 Task: Move the card to "the previous list on the board".
Action: Mouse moved to (968, 78)
Screenshot: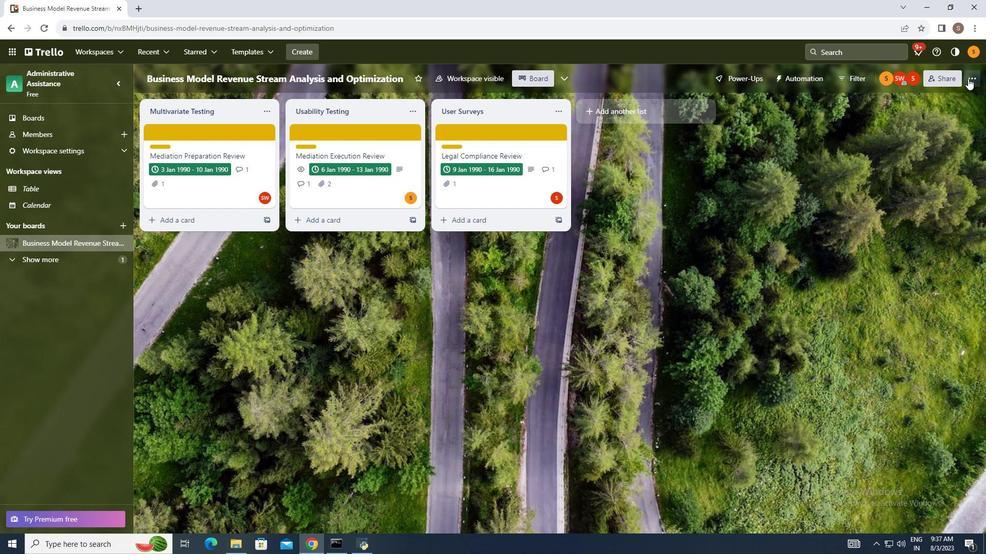 
Action: Mouse pressed left at (968, 78)
Screenshot: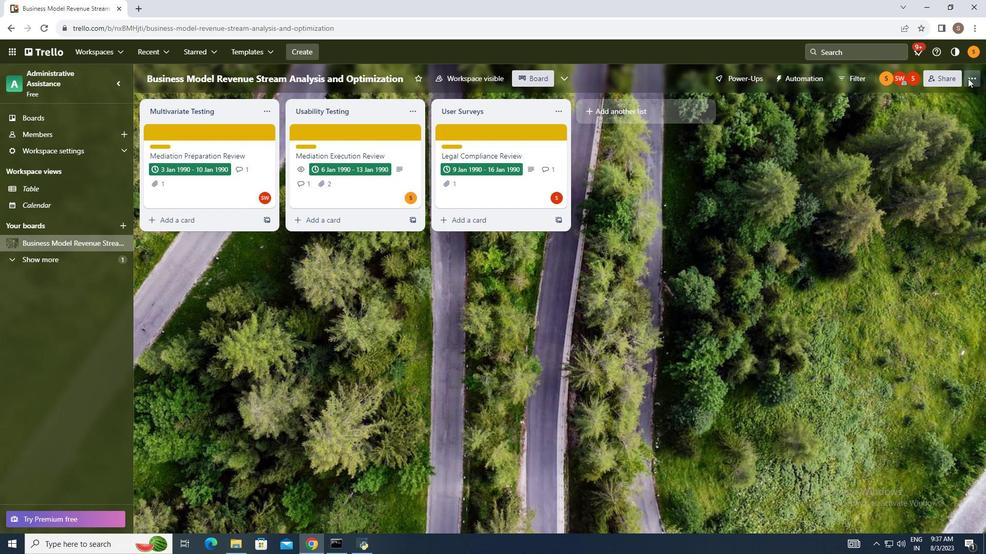 
Action: Mouse moved to (904, 219)
Screenshot: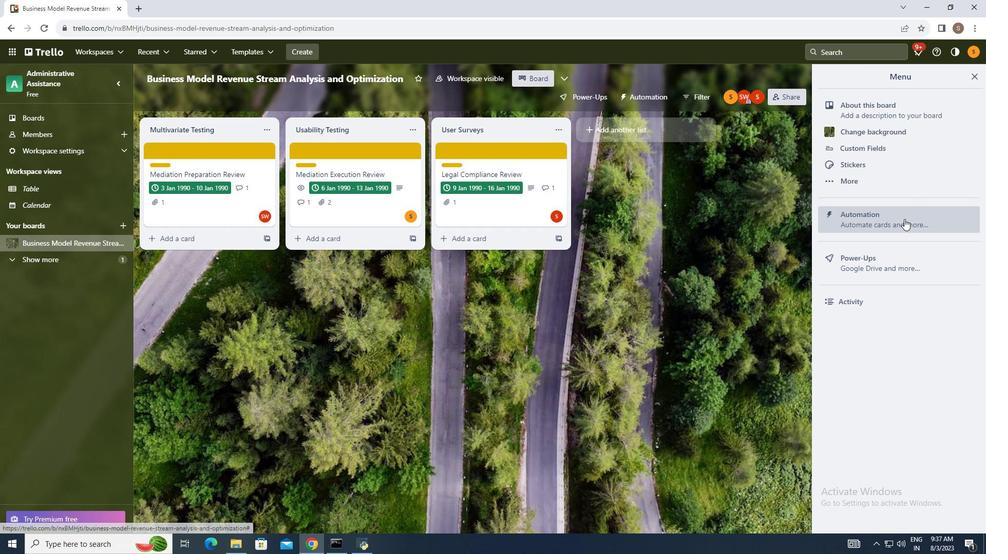 
Action: Mouse pressed left at (904, 219)
Screenshot: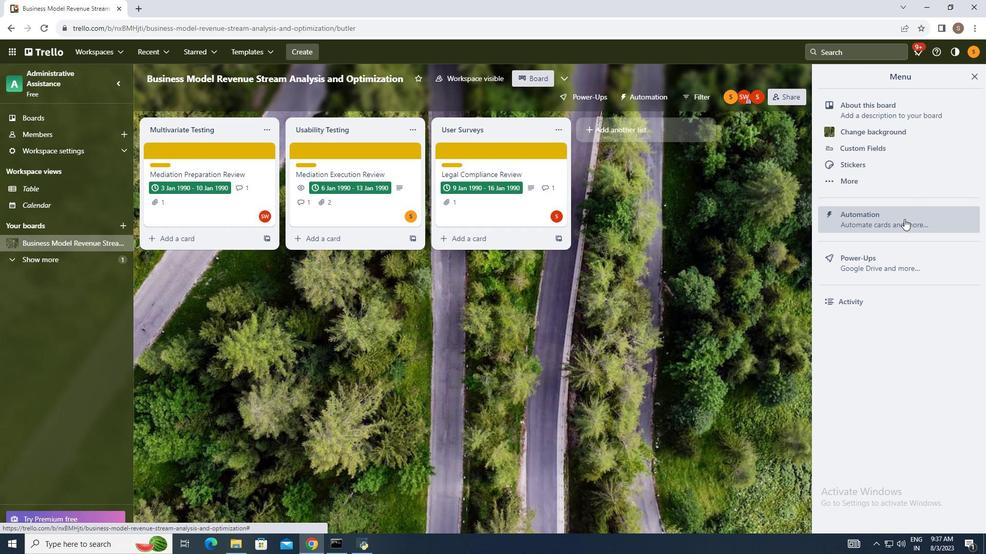 
Action: Mouse moved to (192, 262)
Screenshot: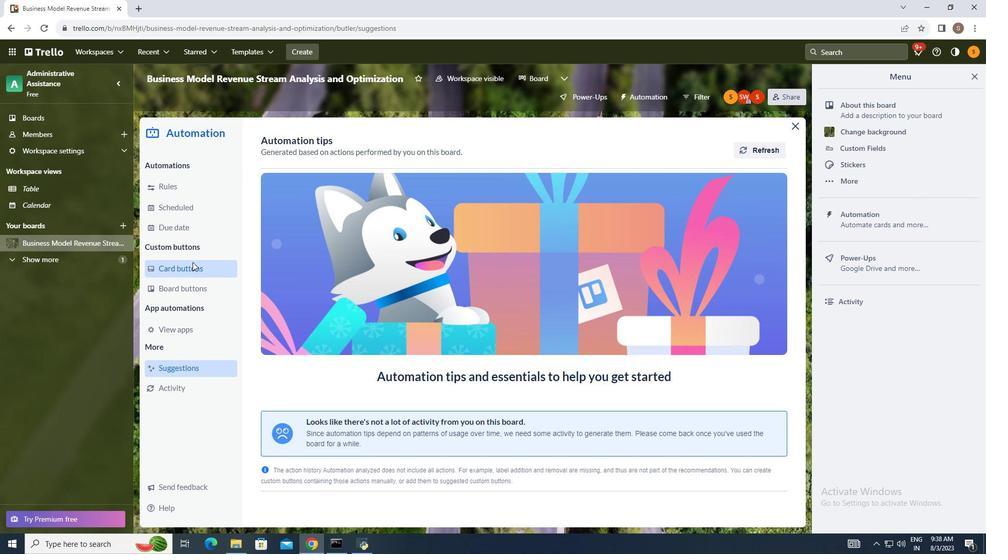 
Action: Mouse pressed left at (192, 262)
Screenshot: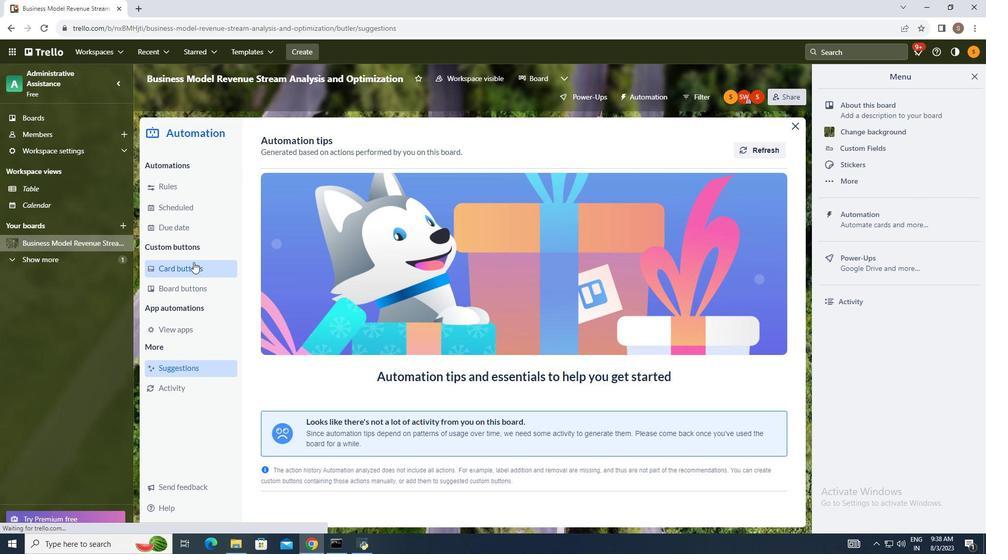 
Action: Mouse moved to (749, 137)
Screenshot: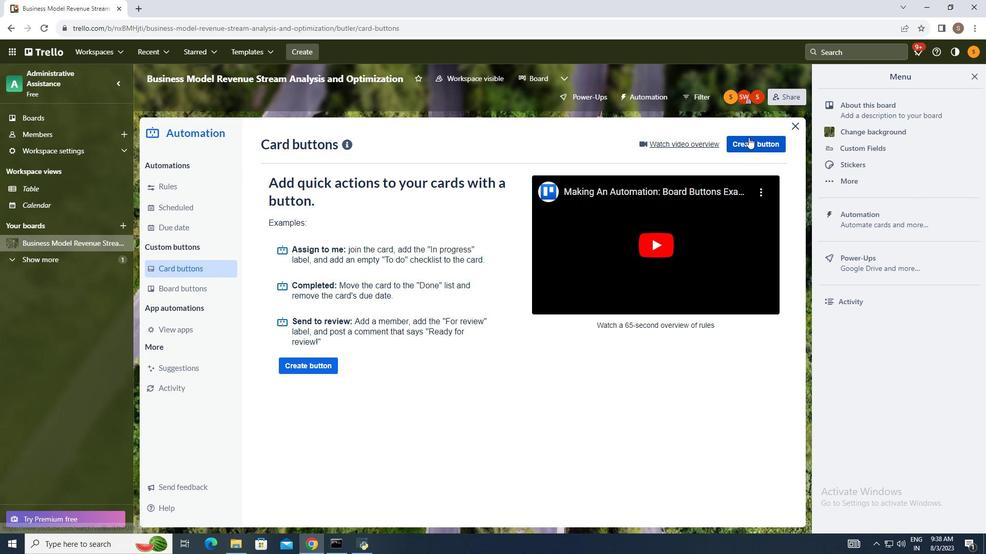 
Action: Mouse pressed left at (749, 137)
Screenshot: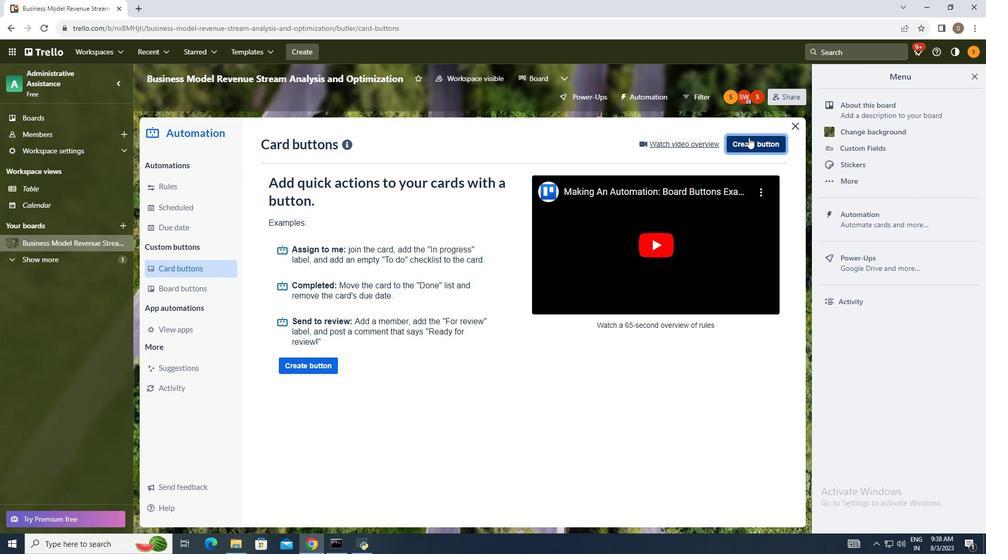 
Action: Mouse moved to (506, 279)
Screenshot: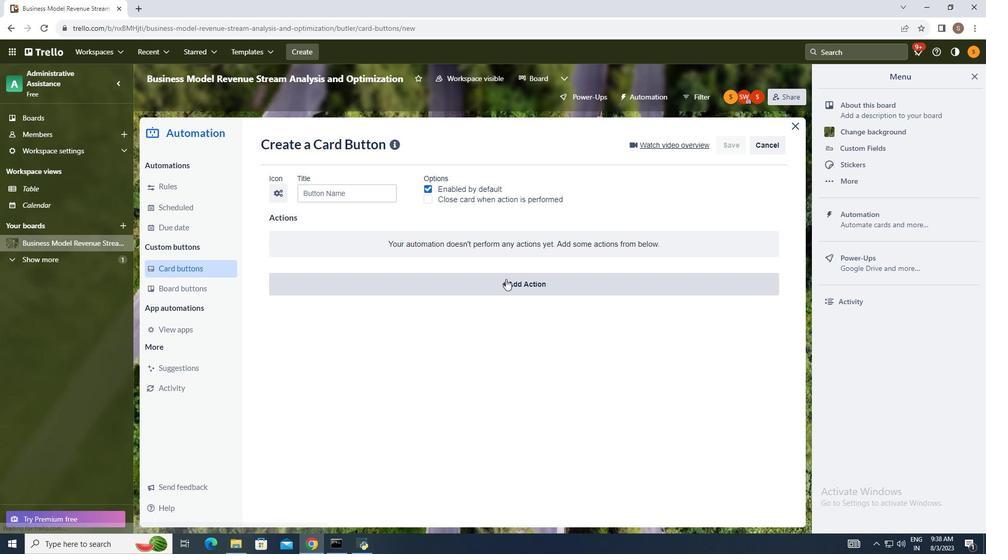 
Action: Mouse pressed left at (506, 279)
Screenshot: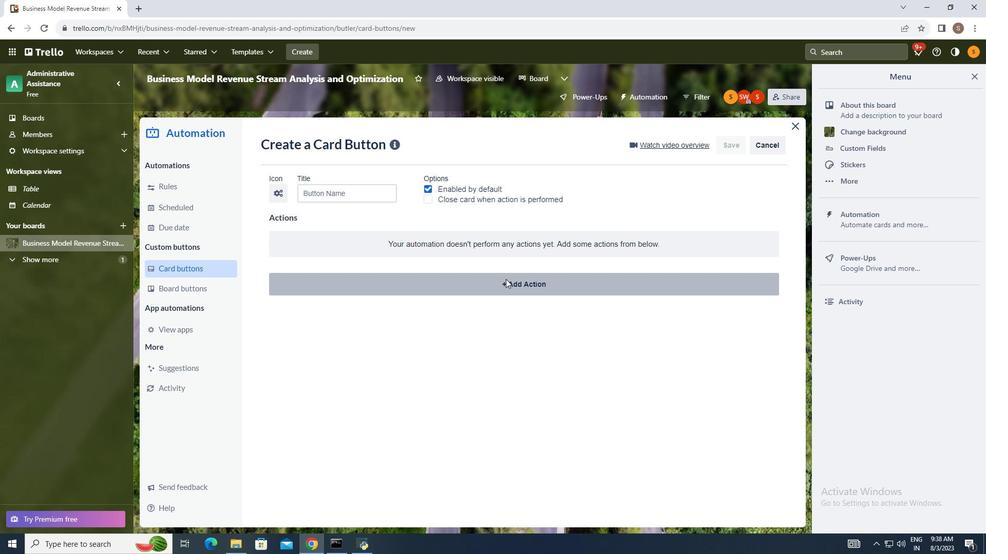 
Action: Mouse moved to (359, 394)
Screenshot: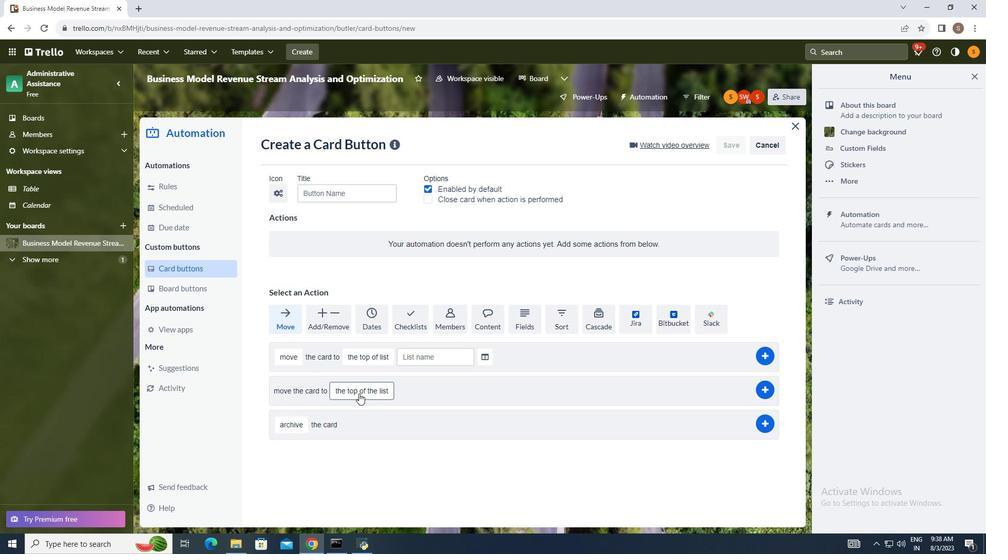 
Action: Mouse pressed left at (359, 394)
Screenshot: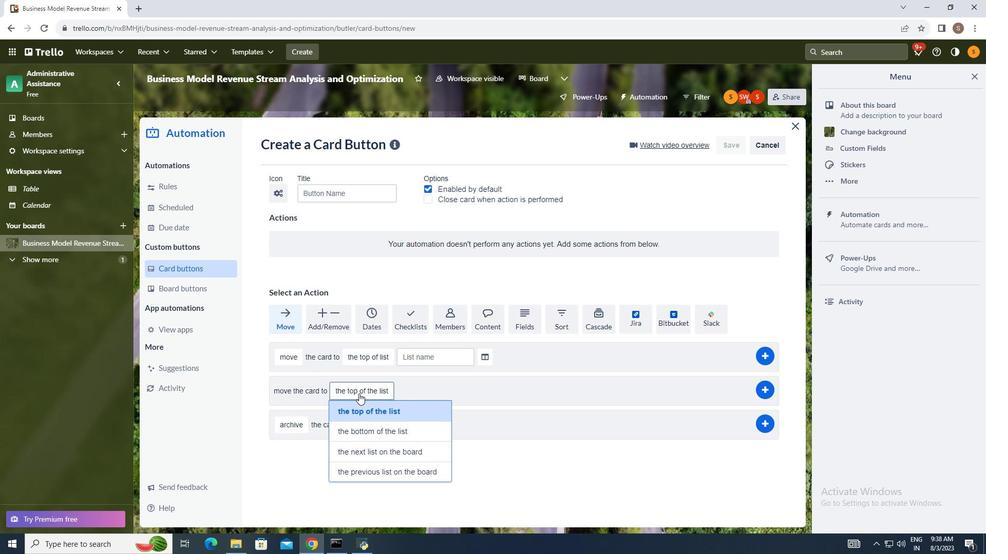 
Action: Mouse moved to (372, 470)
Screenshot: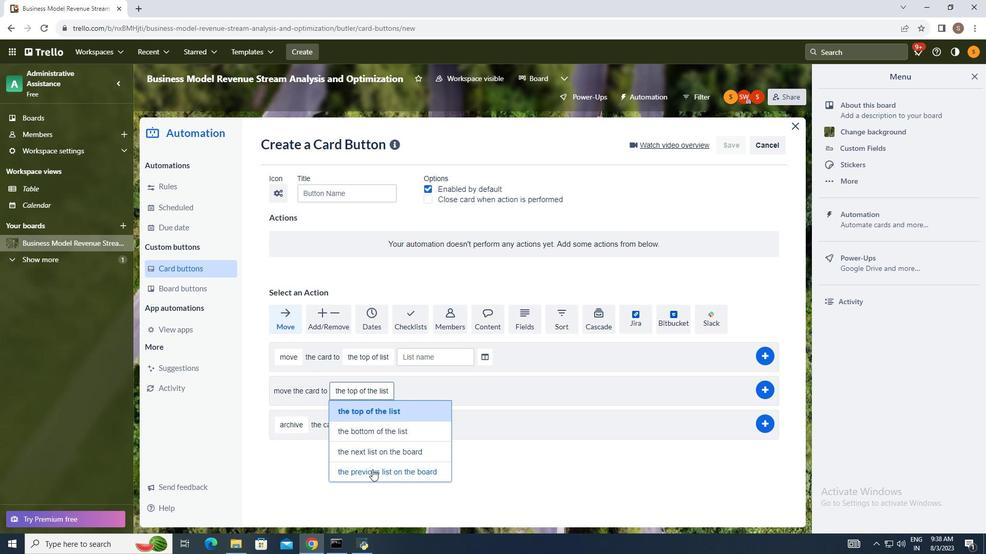 
Action: Mouse pressed left at (372, 470)
Screenshot: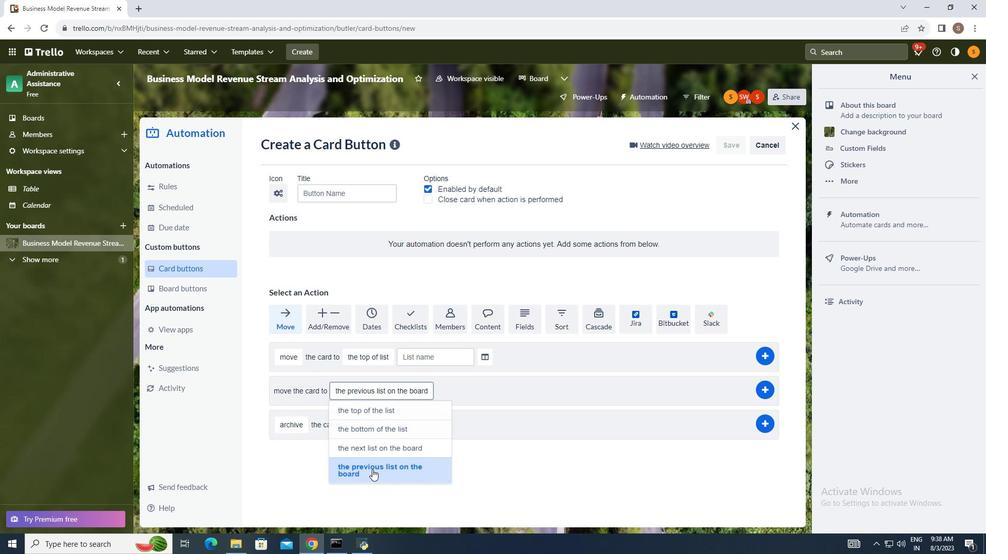 
Action: Mouse moved to (763, 393)
Screenshot: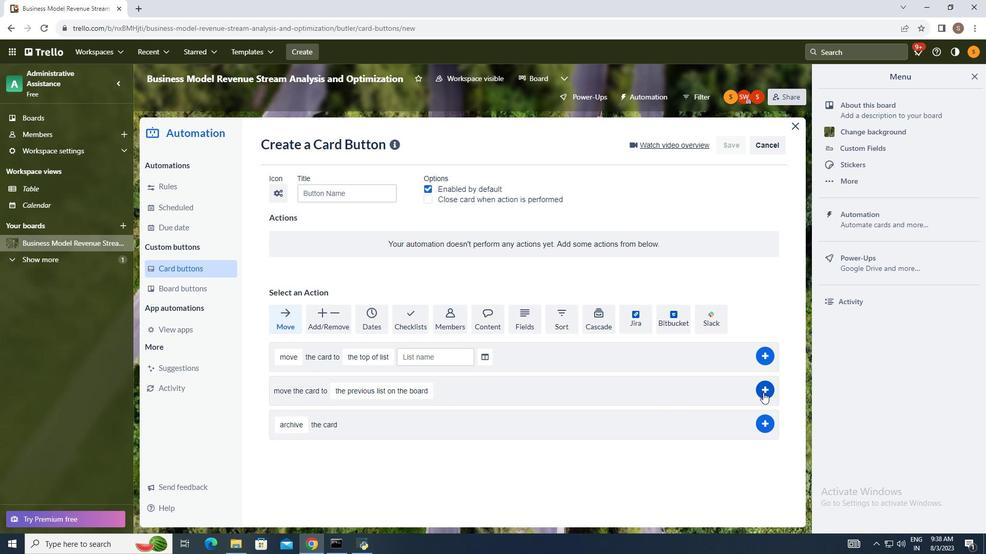 
Action: Mouse pressed left at (763, 393)
Screenshot: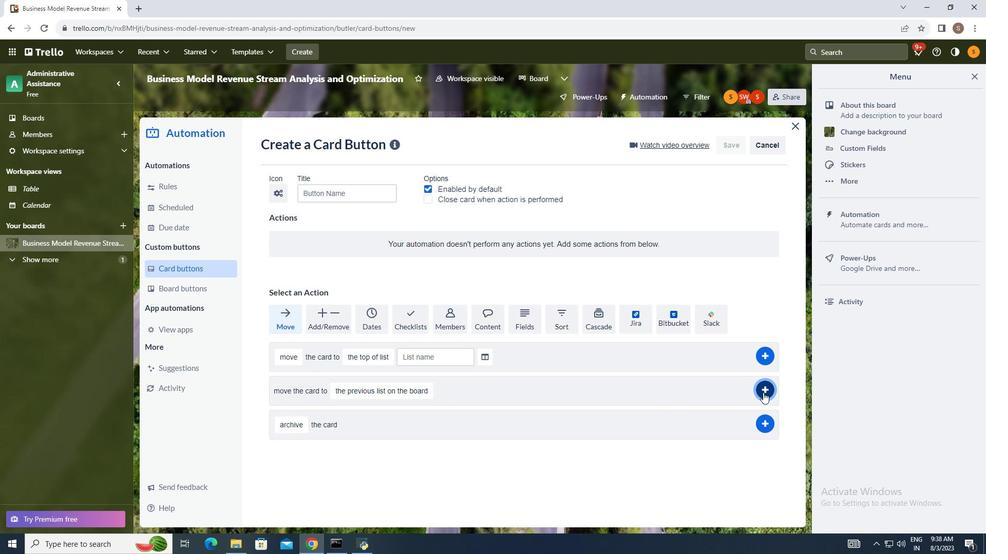 
Action: Mouse moved to (863, 386)
Screenshot: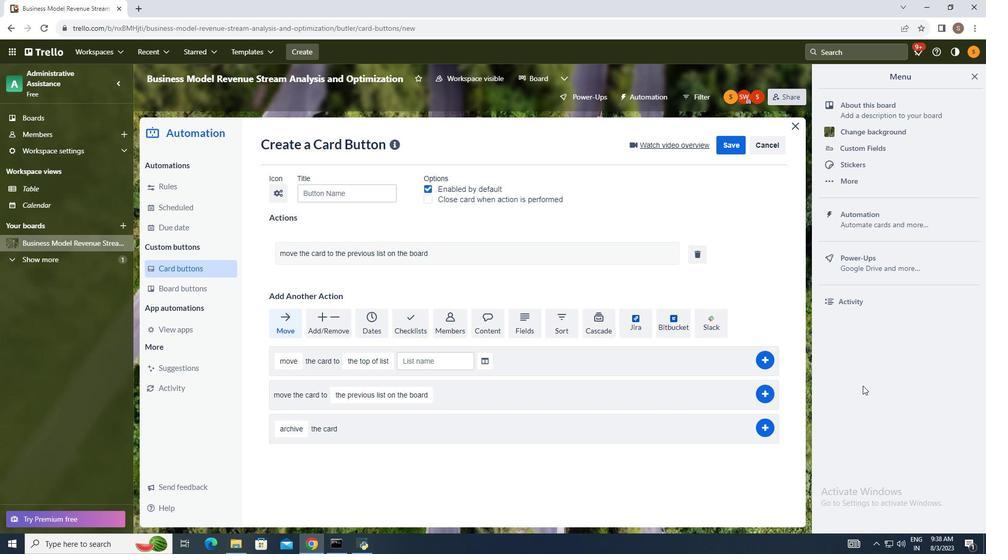 
